 Task: Select the Asia/Baku as time zone for the schedule.
Action: Mouse moved to (275, 169)
Screenshot: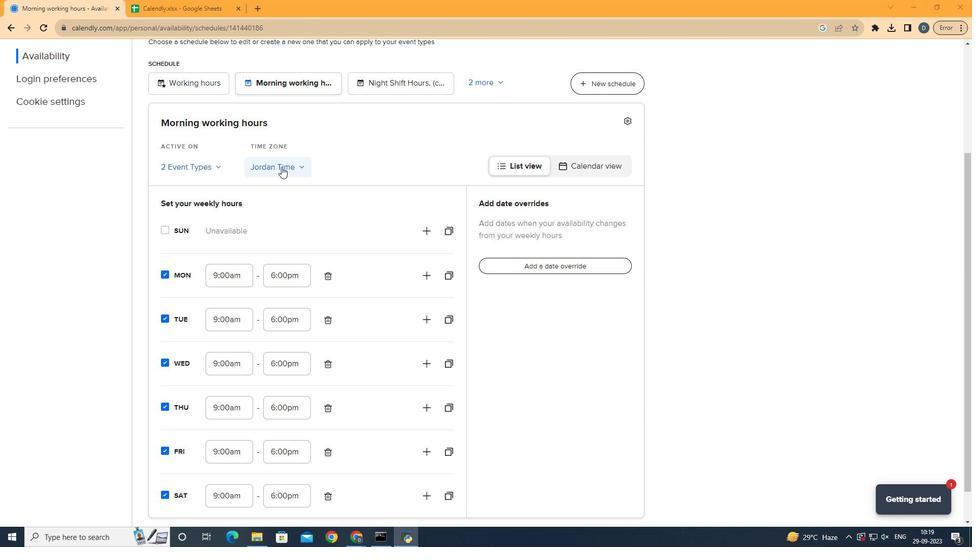 
Action: Mouse pressed left at (275, 169)
Screenshot: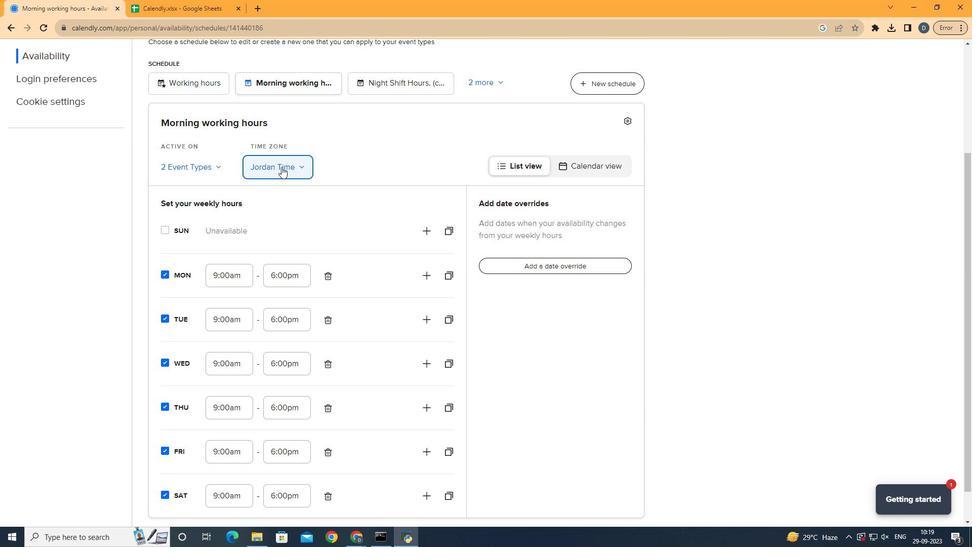 
Action: Mouse moved to (349, 131)
Screenshot: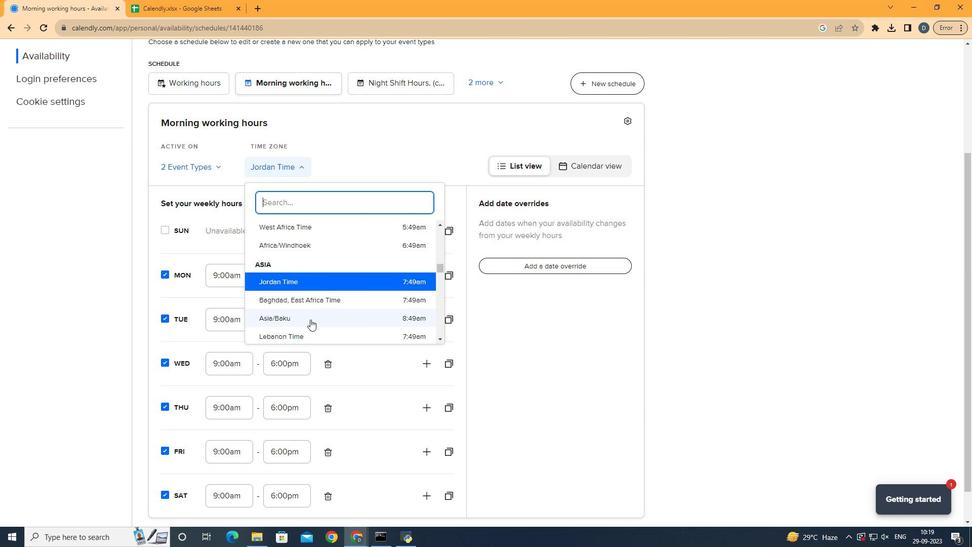 
Action: Mouse pressed left at (349, 131)
Screenshot: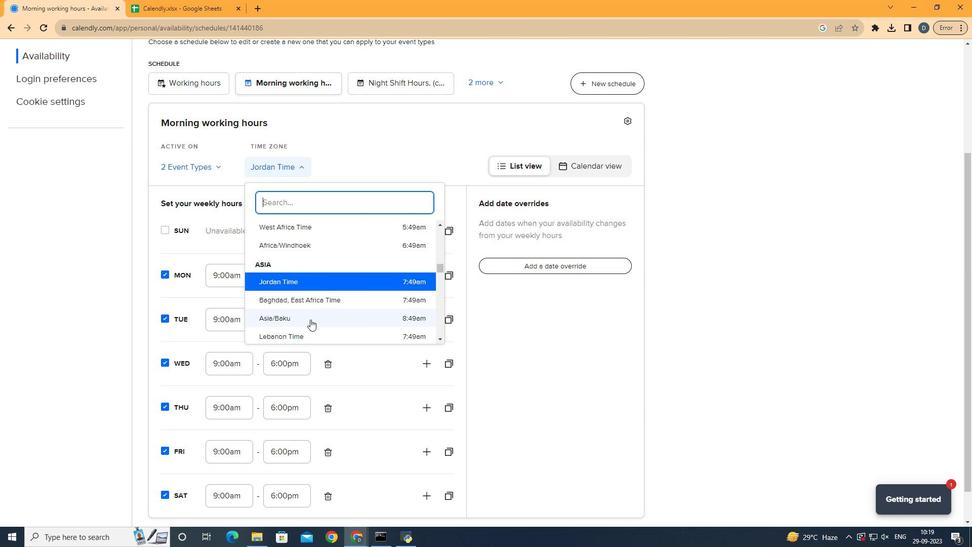 
Action: Mouse moved to (489, 174)
Screenshot: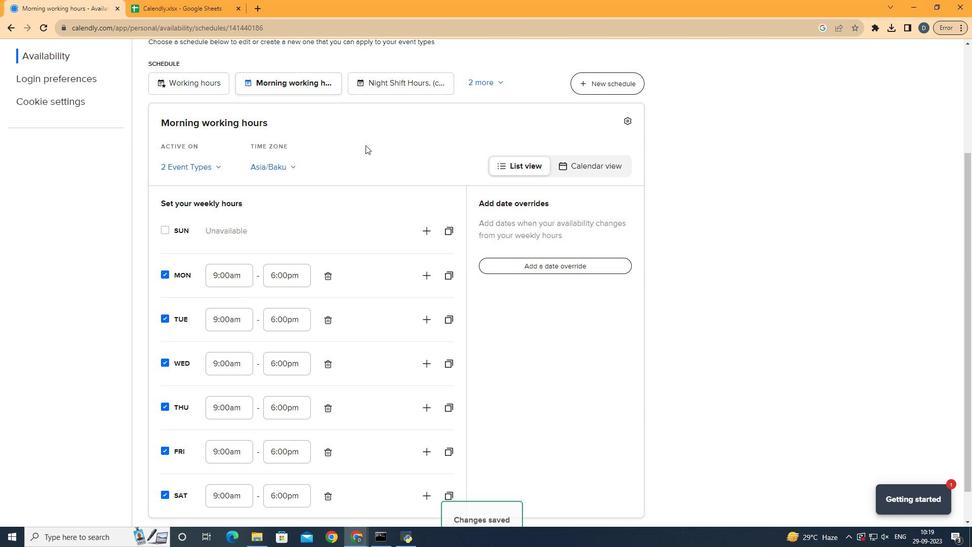 
